 Task: Enable the option Save uploaded resumes and answers to application questions.
Action: Mouse moved to (667, 87)
Screenshot: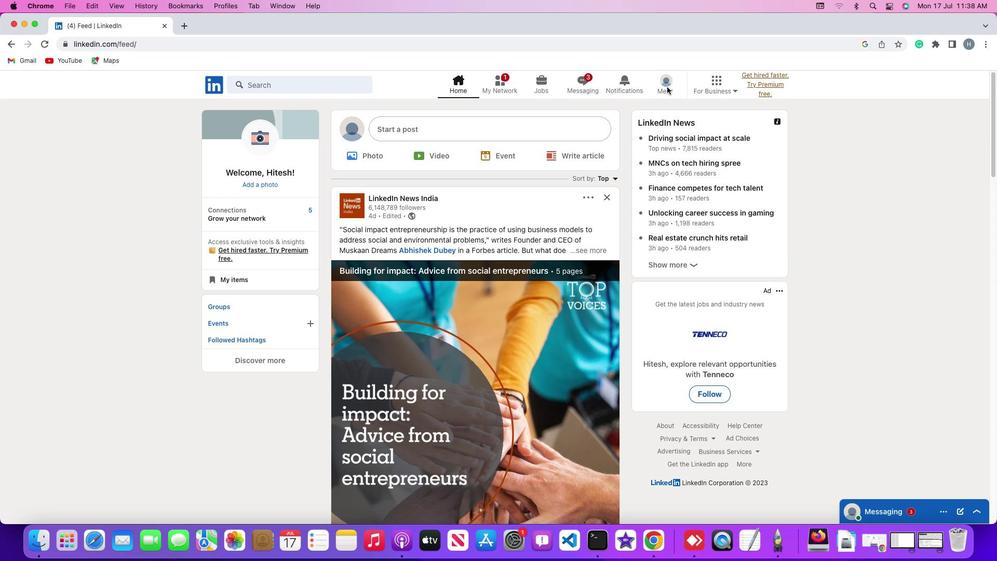 
Action: Mouse pressed left at (667, 87)
Screenshot: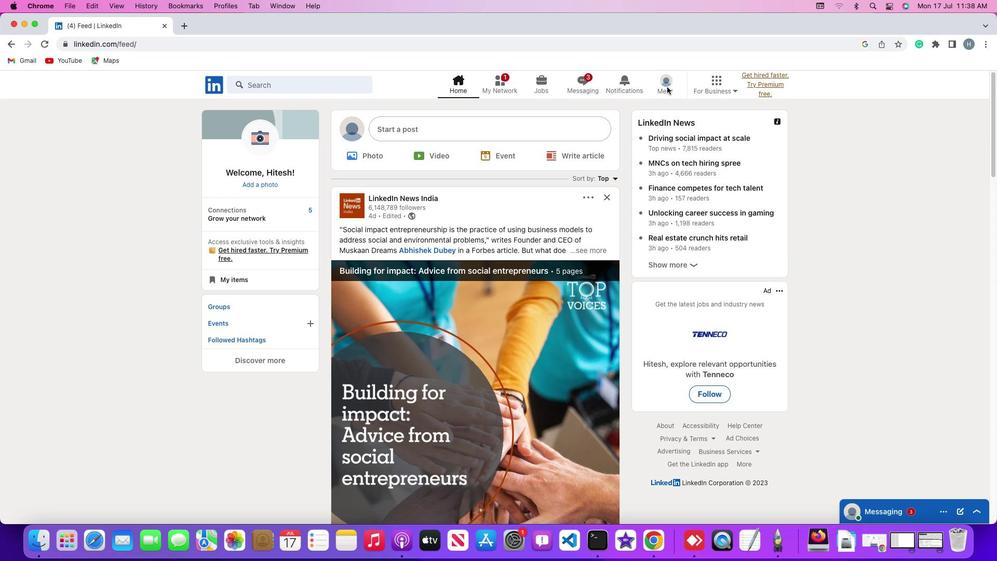
Action: Mouse moved to (669, 89)
Screenshot: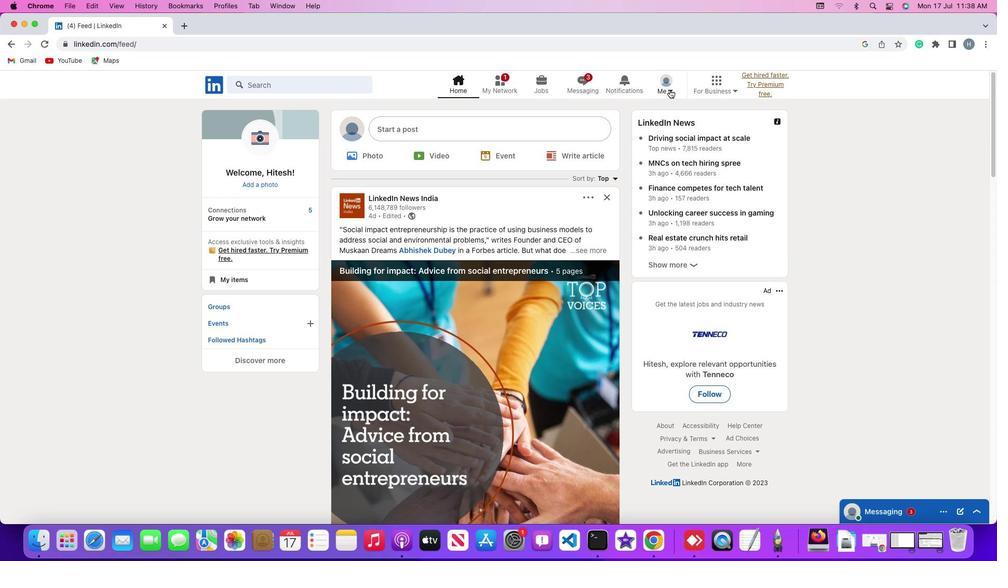 
Action: Mouse pressed left at (669, 89)
Screenshot: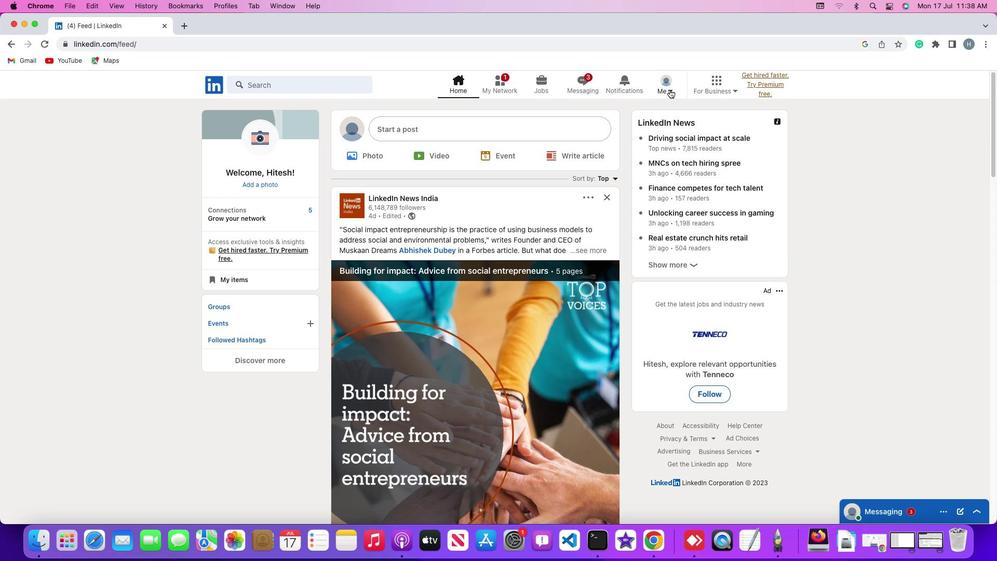 
Action: Mouse moved to (608, 200)
Screenshot: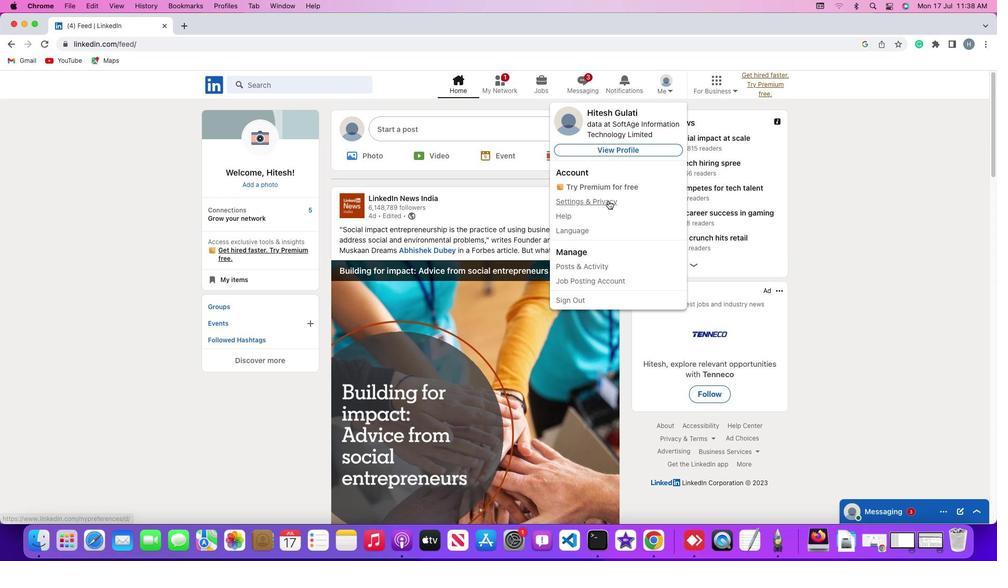 
Action: Mouse pressed left at (608, 200)
Screenshot: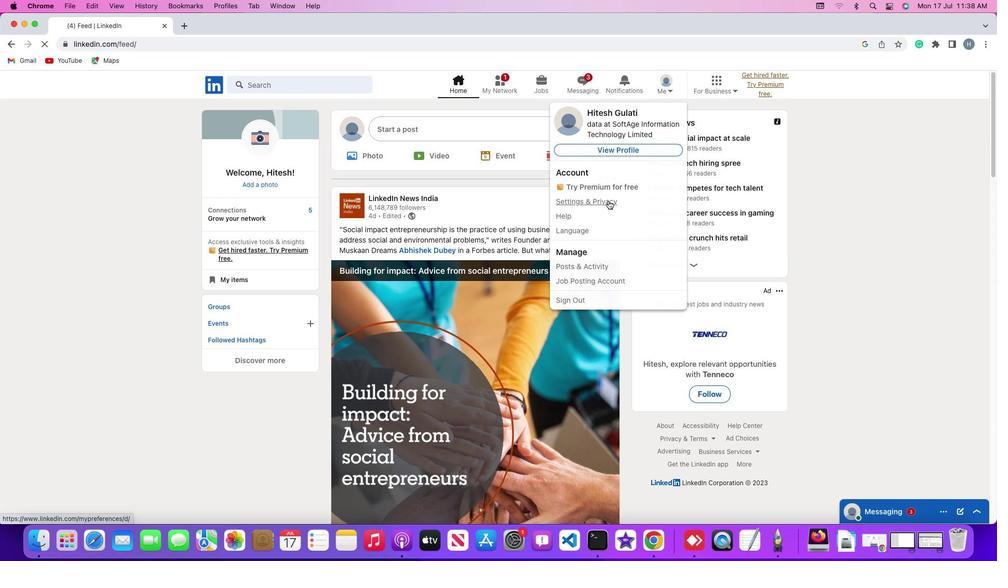 
Action: Mouse moved to (62, 275)
Screenshot: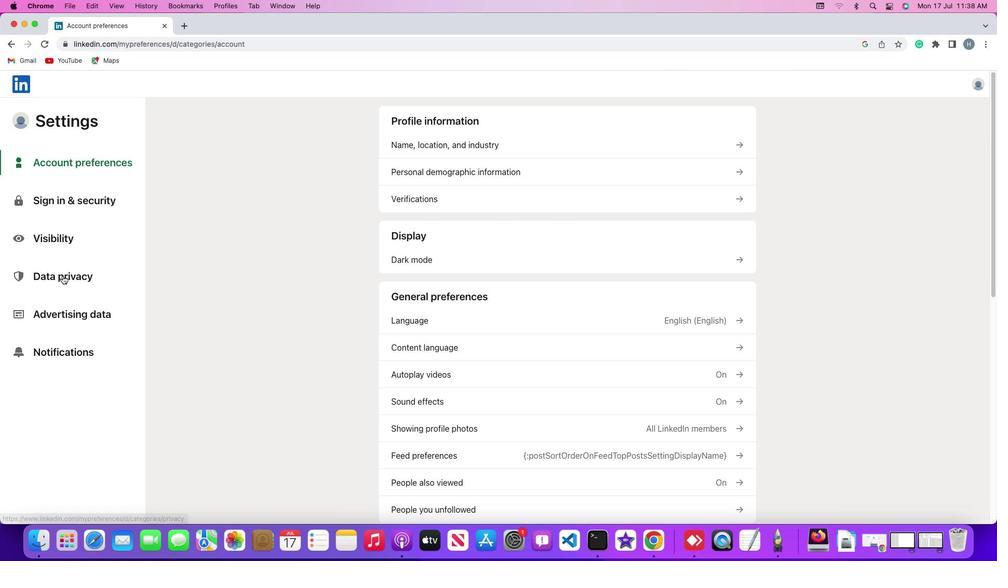 
Action: Mouse pressed left at (62, 275)
Screenshot: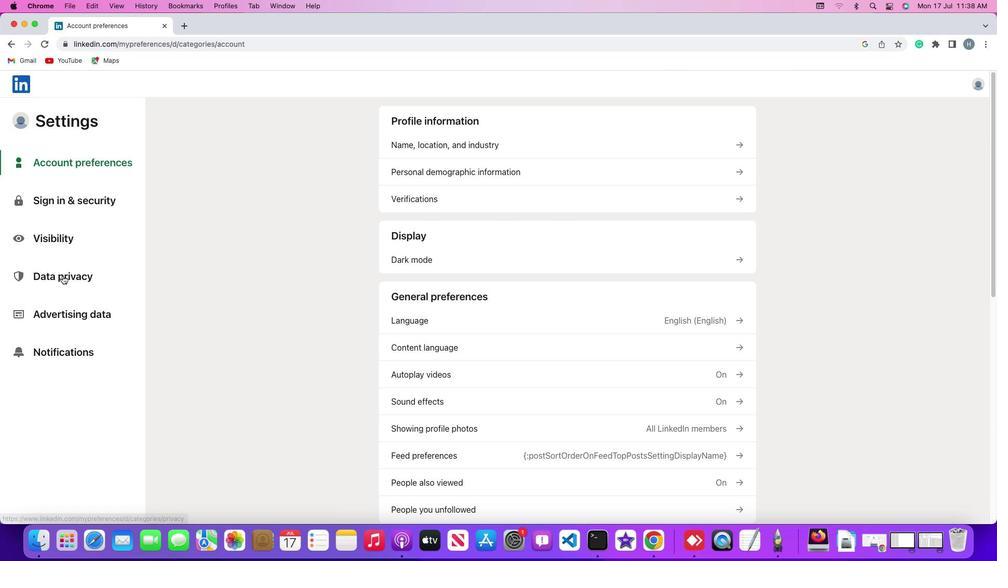 
Action: Mouse moved to (62, 275)
Screenshot: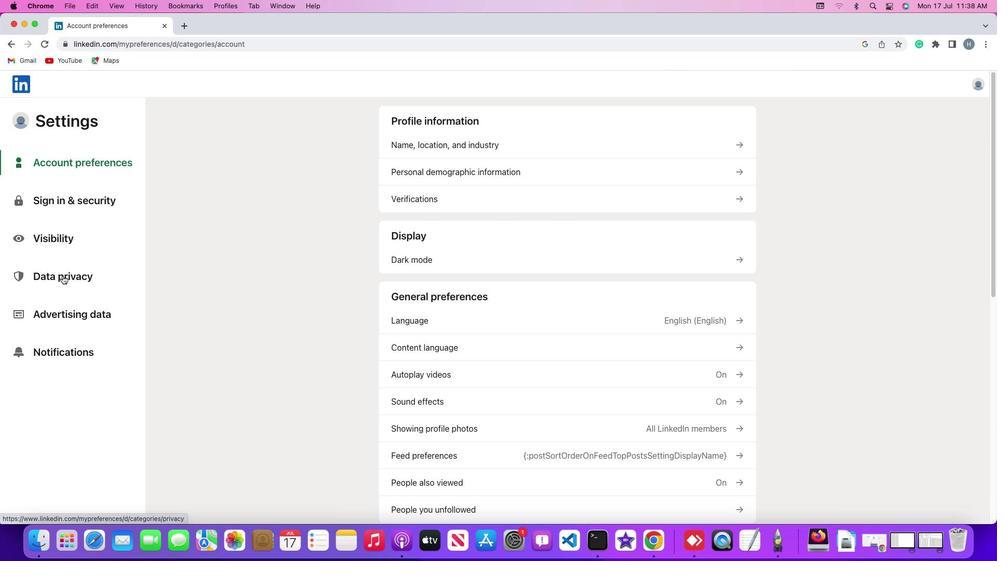 
Action: Mouse pressed left at (62, 275)
Screenshot: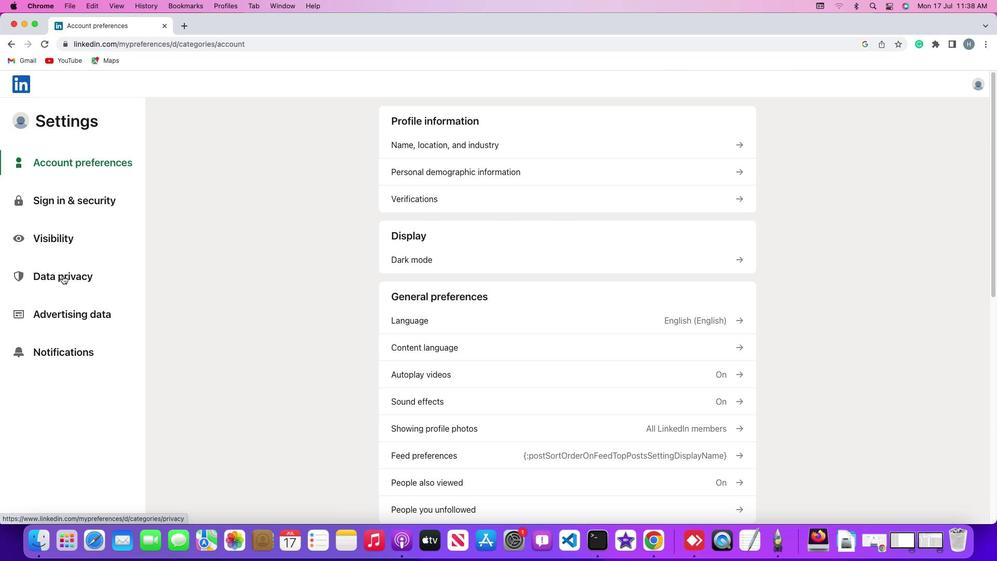 
Action: Mouse moved to (465, 377)
Screenshot: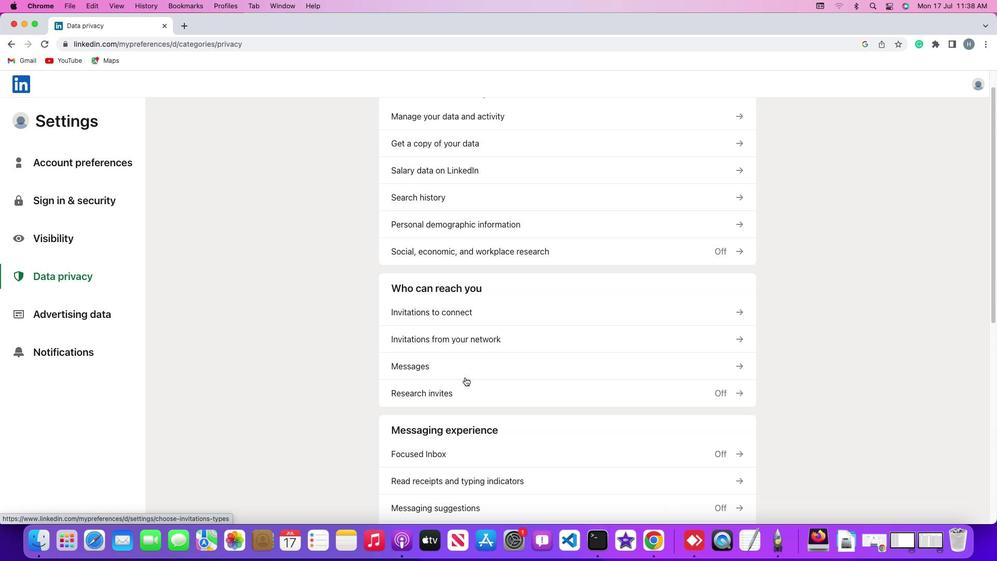 
Action: Mouse scrolled (465, 377) with delta (0, 0)
Screenshot: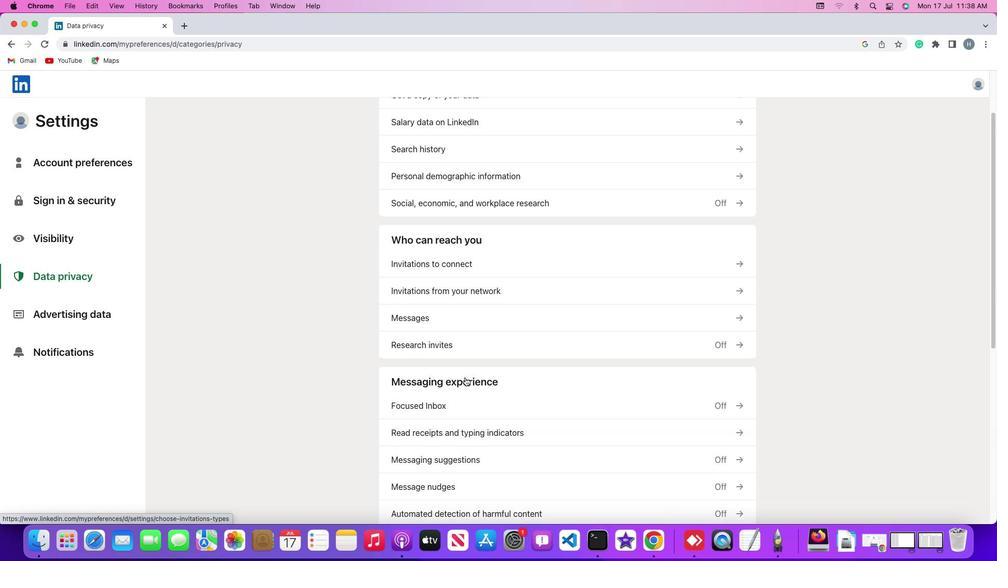 
Action: Mouse moved to (465, 377)
Screenshot: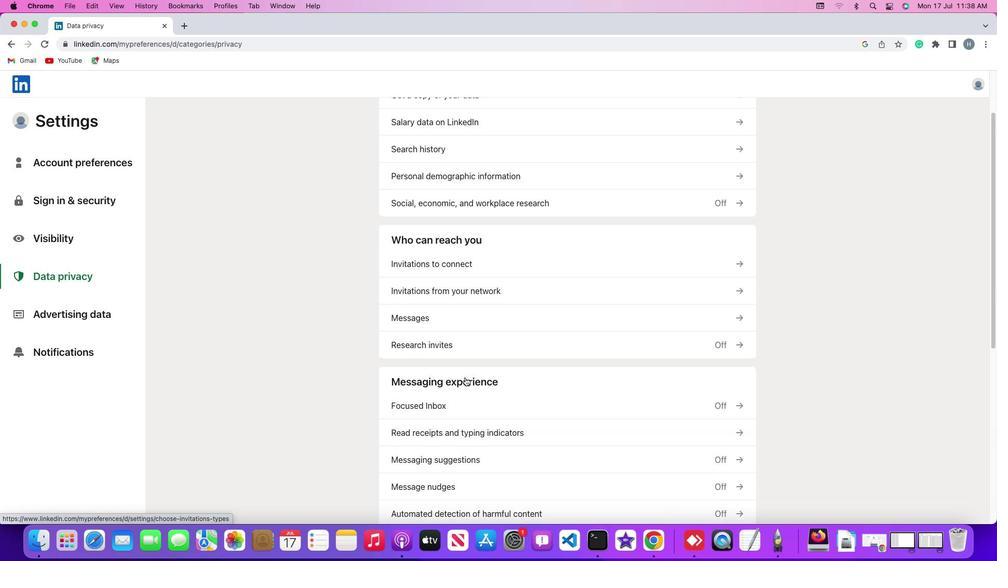
Action: Mouse scrolled (465, 377) with delta (0, 0)
Screenshot: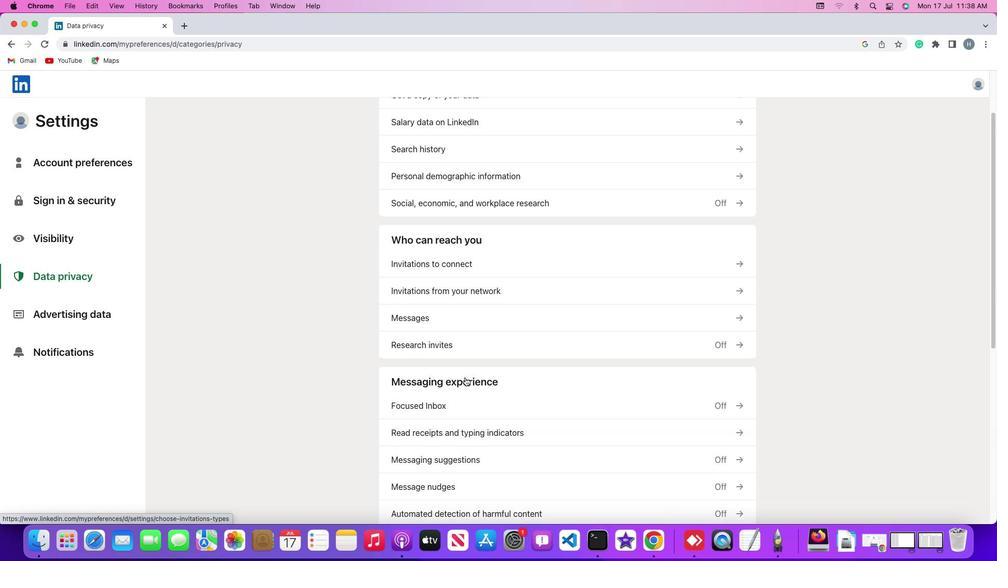
Action: Mouse moved to (465, 377)
Screenshot: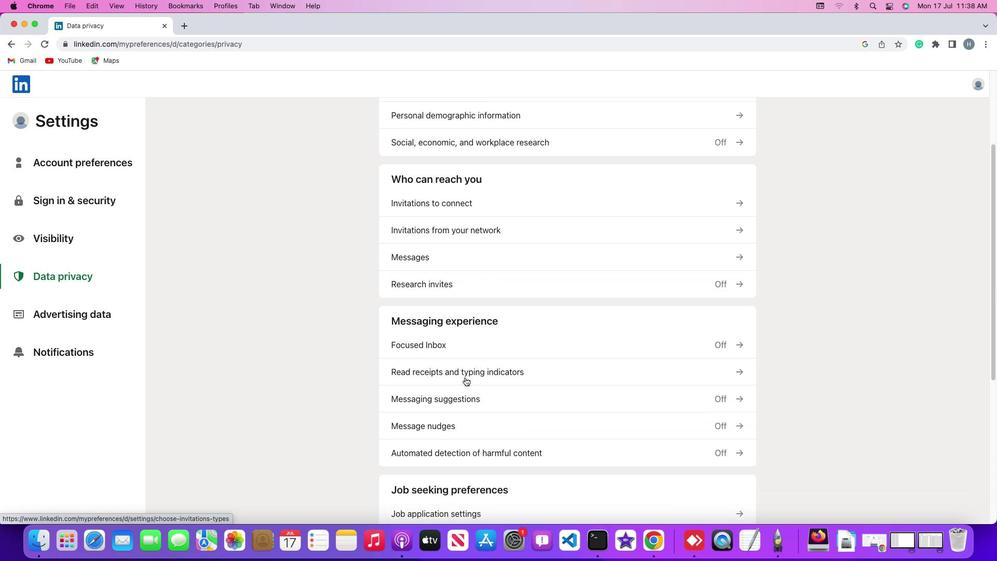 
Action: Mouse scrolled (465, 377) with delta (0, -1)
Screenshot: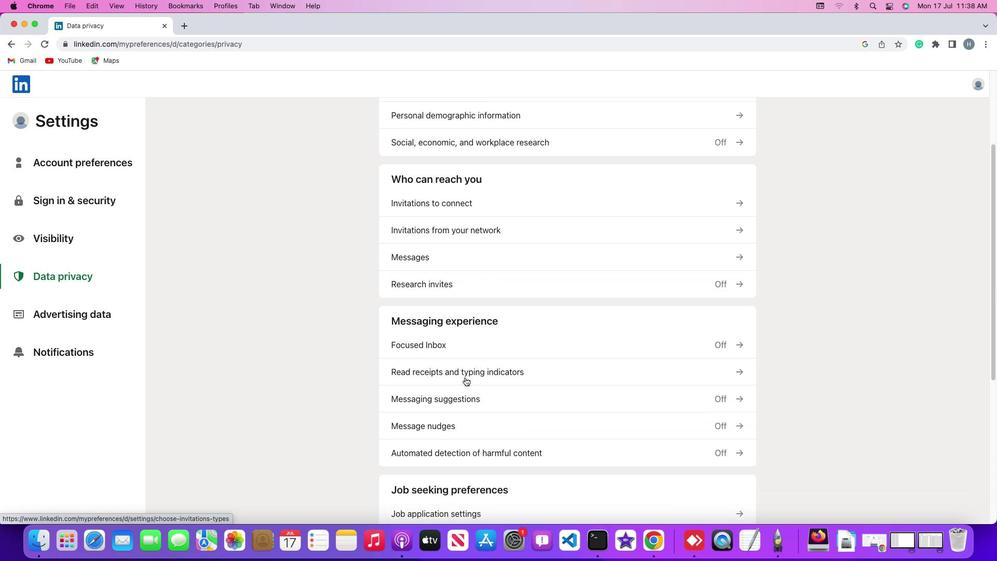 
Action: Mouse scrolled (465, 377) with delta (0, -2)
Screenshot: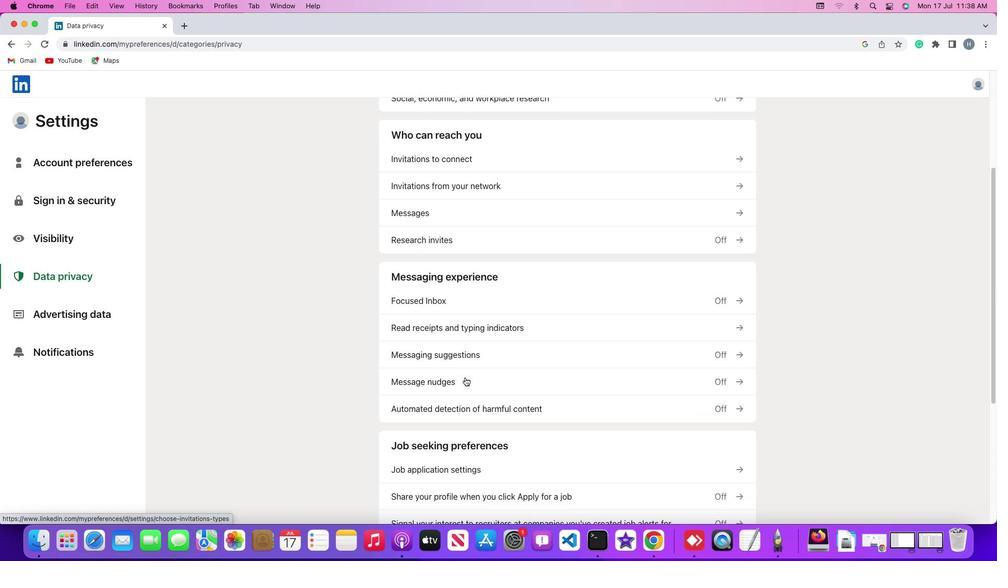 
Action: Mouse moved to (465, 374)
Screenshot: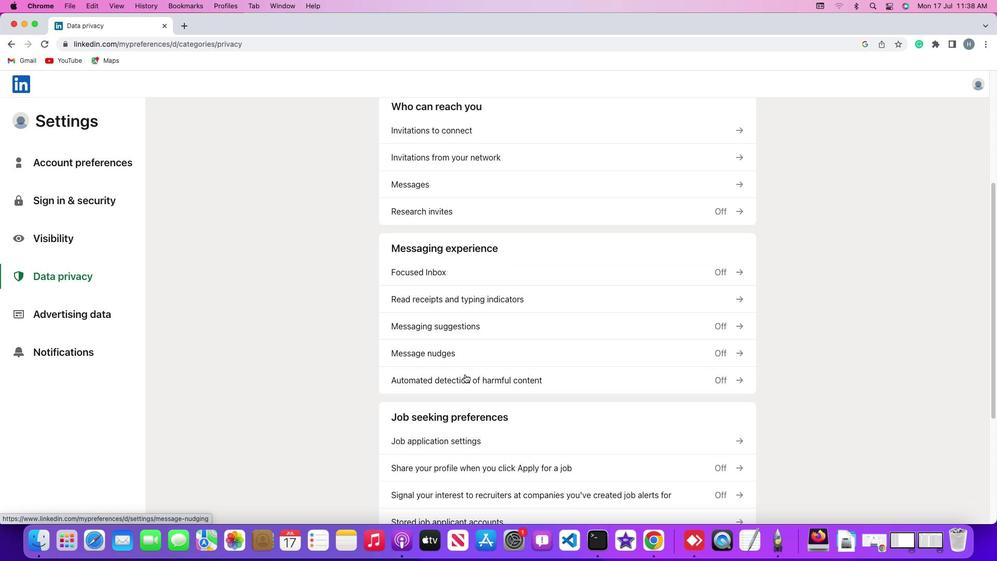 
Action: Mouse scrolled (465, 374) with delta (0, 0)
Screenshot: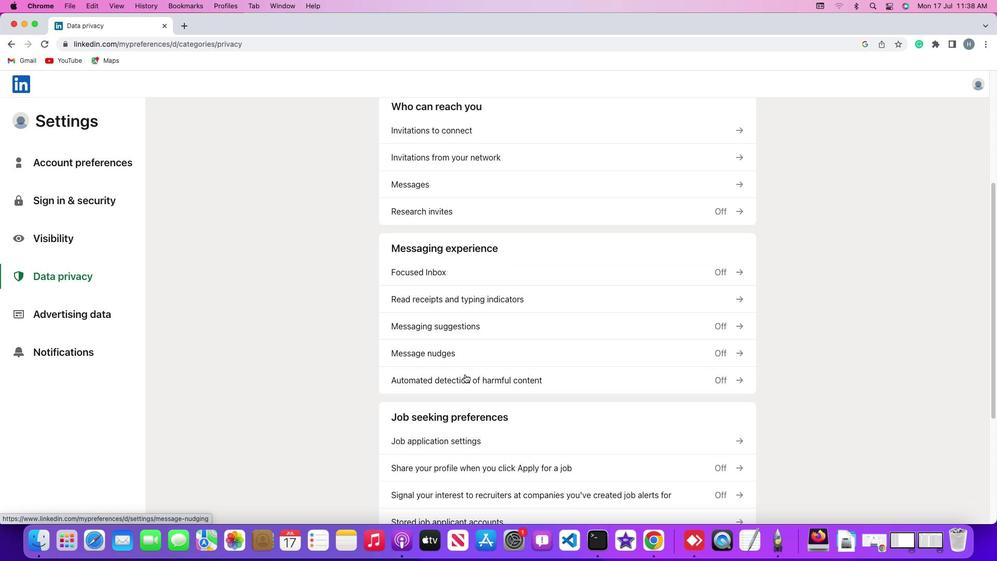 
Action: Mouse scrolled (465, 374) with delta (0, 0)
Screenshot: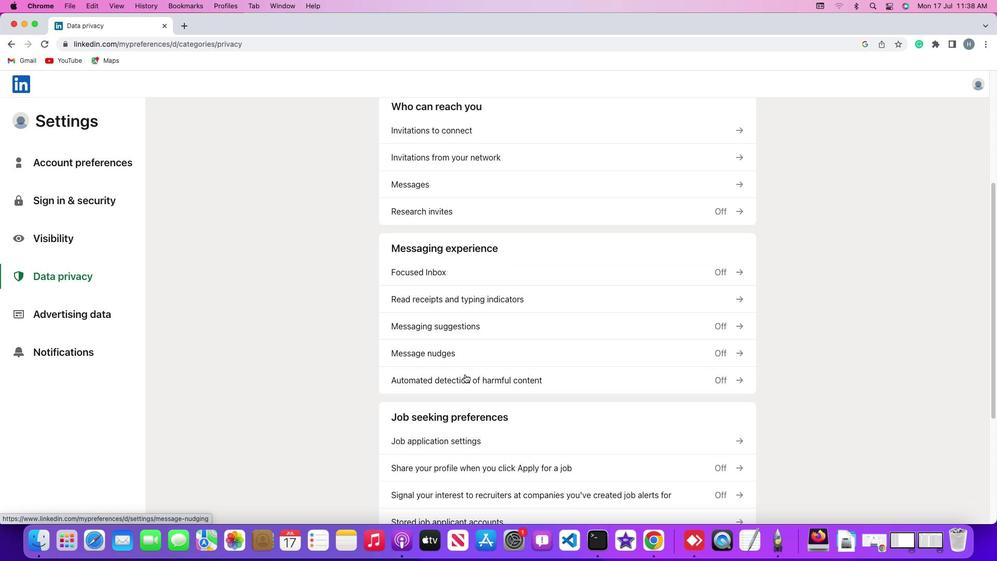 
Action: Mouse scrolled (465, 374) with delta (0, -1)
Screenshot: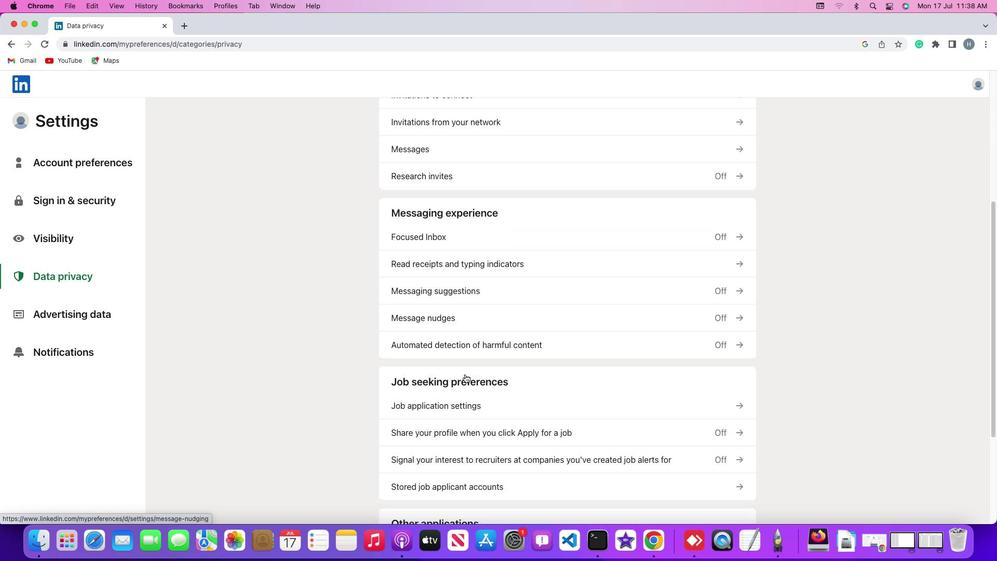 
Action: Mouse moved to (469, 399)
Screenshot: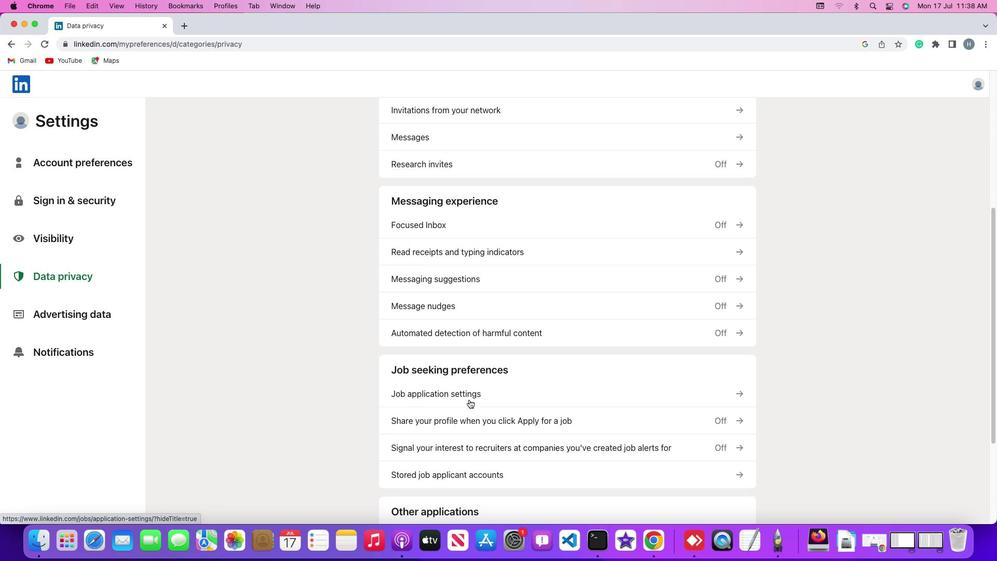 
Action: Mouse pressed left at (469, 399)
Screenshot: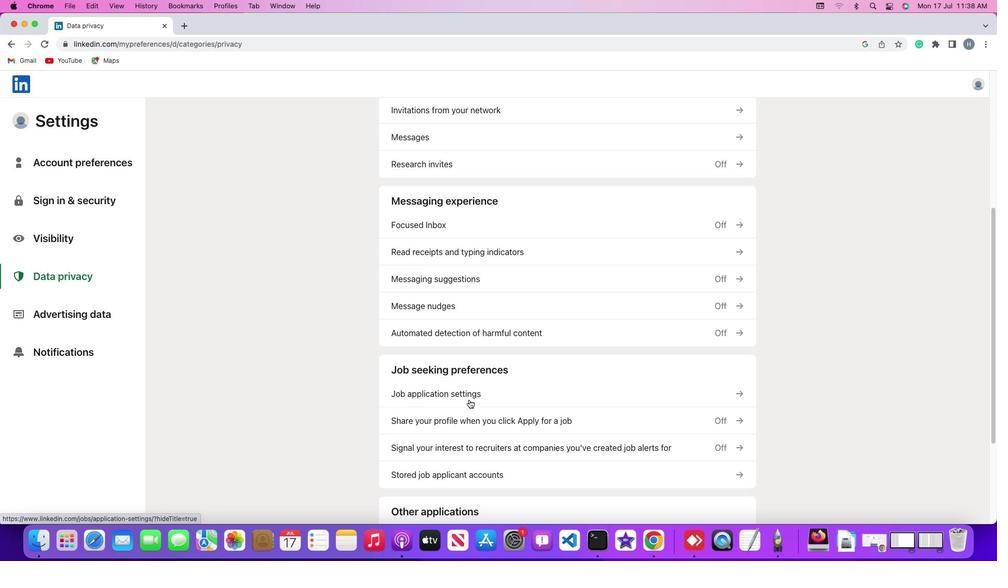 
Action: Mouse moved to (754, 192)
Screenshot: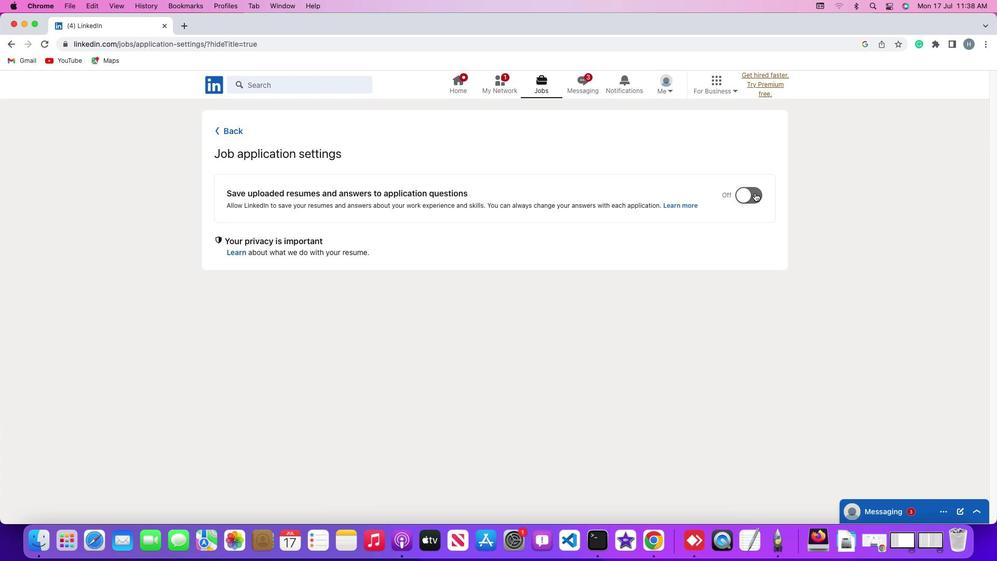 
Action: Mouse pressed left at (754, 192)
Screenshot: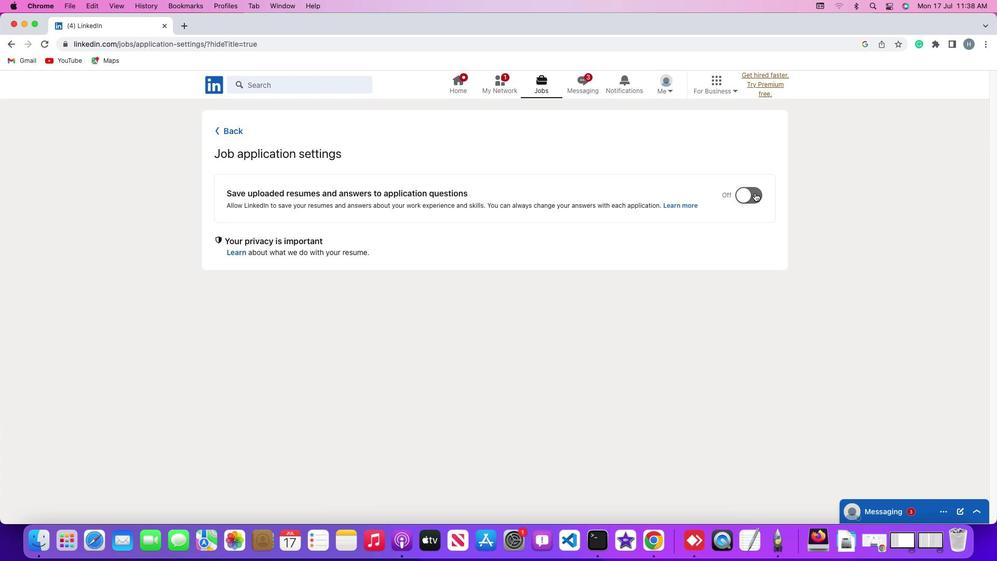 
